 Task: Write Memo "10000.00" Under Process Payment.
Action: Mouse moved to (106, 12)
Screenshot: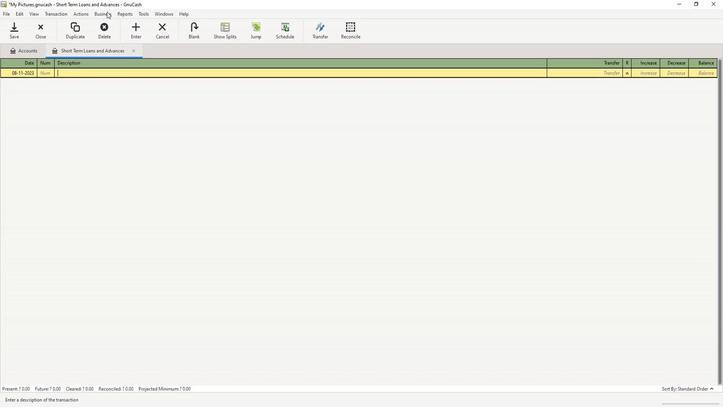 
Action: Mouse pressed left at (106, 12)
Screenshot: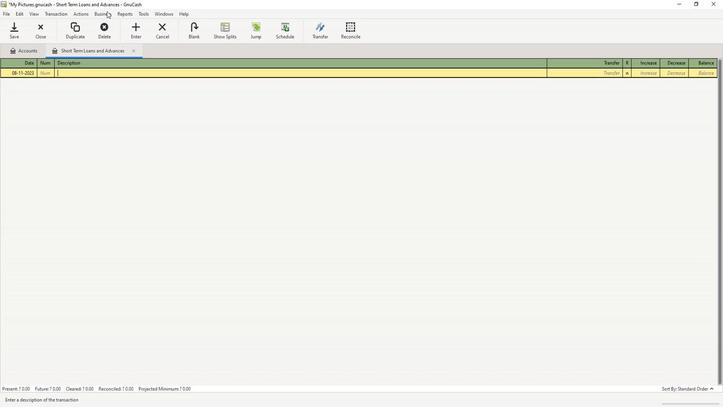 
Action: Mouse moved to (116, 24)
Screenshot: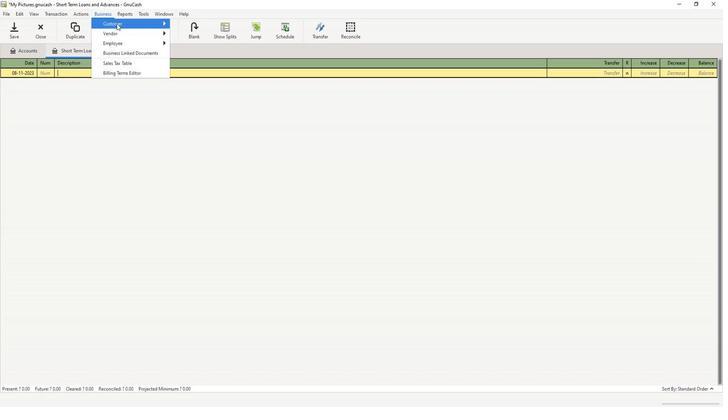 
Action: Mouse pressed left at (116, 24)
Screenshot: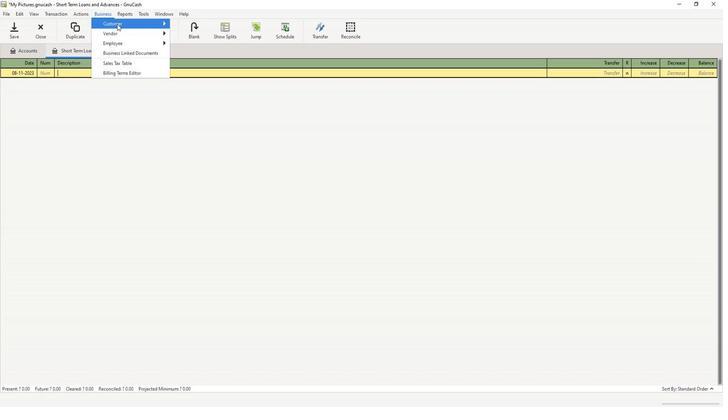 
Action: Mouse moved to (207, 93)
Screenshot: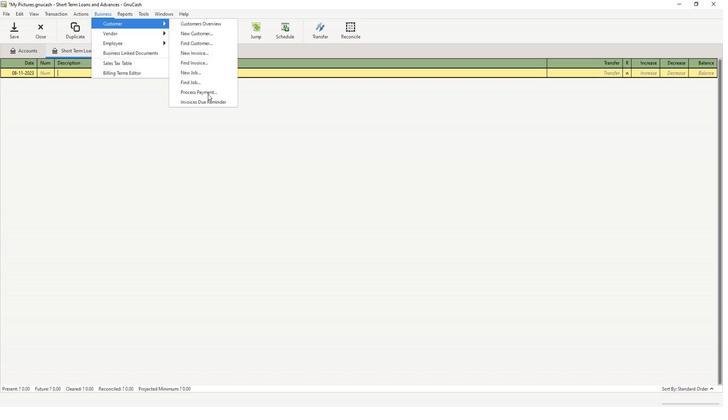 
Action: Mouse pressed left at (207, 93)
Screenshot: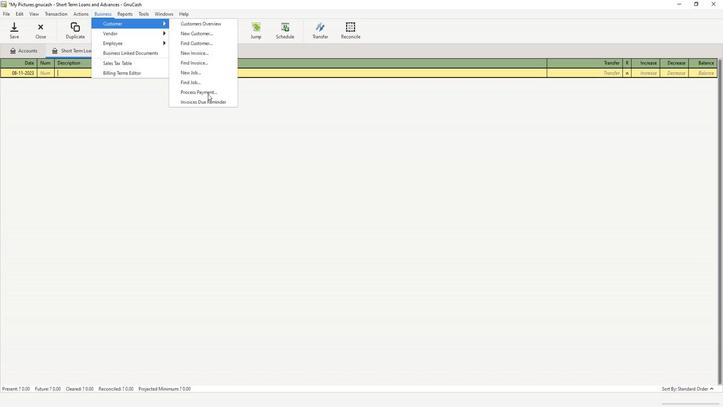 
Action: Mouse moved to (299, 285)
Screenshot: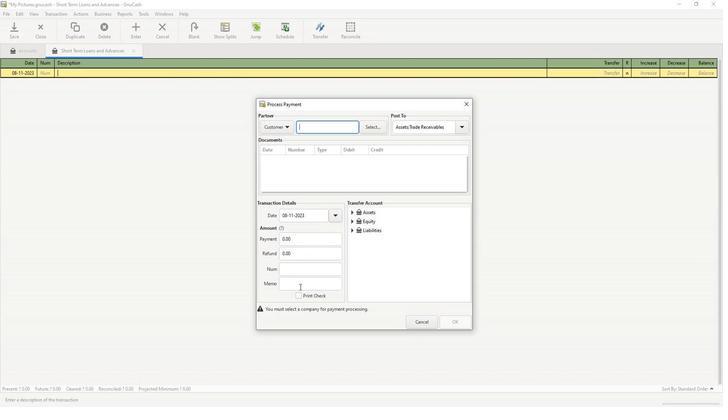 
Action: Mouse pressed left at (299, 285)
Screenshot: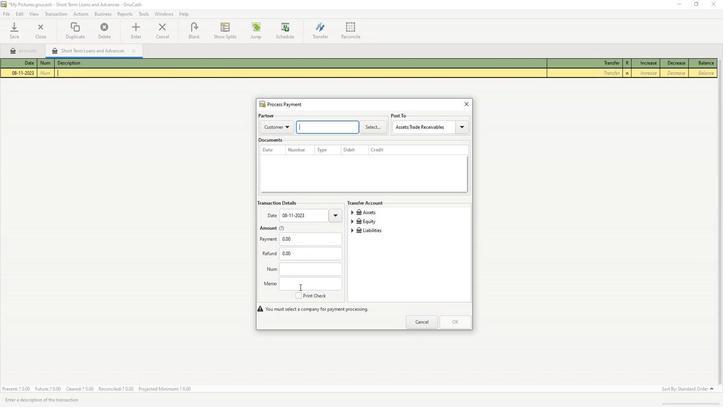 
Action: Key pressed 10000.00
Screenshot: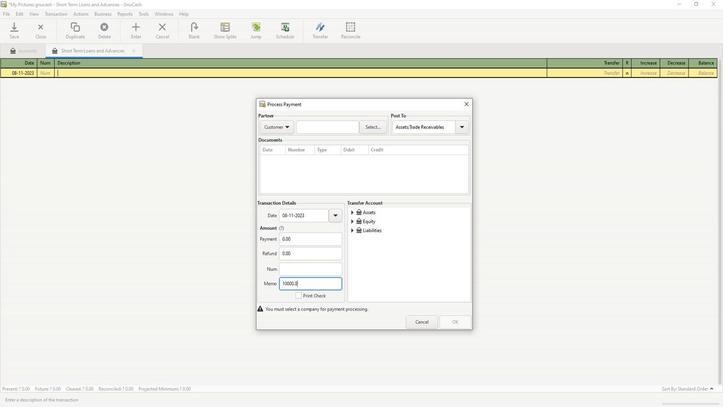 
Action: Mouse moved to (305, 290)
Screenshot: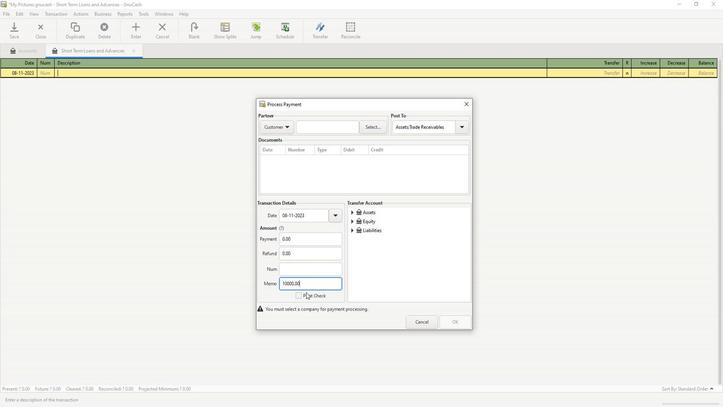 
